 Task: Use the formula "FIXED" in spreadsheet "Project portfolio".
Action: Mouse moved to (205, 282)
Screenshot: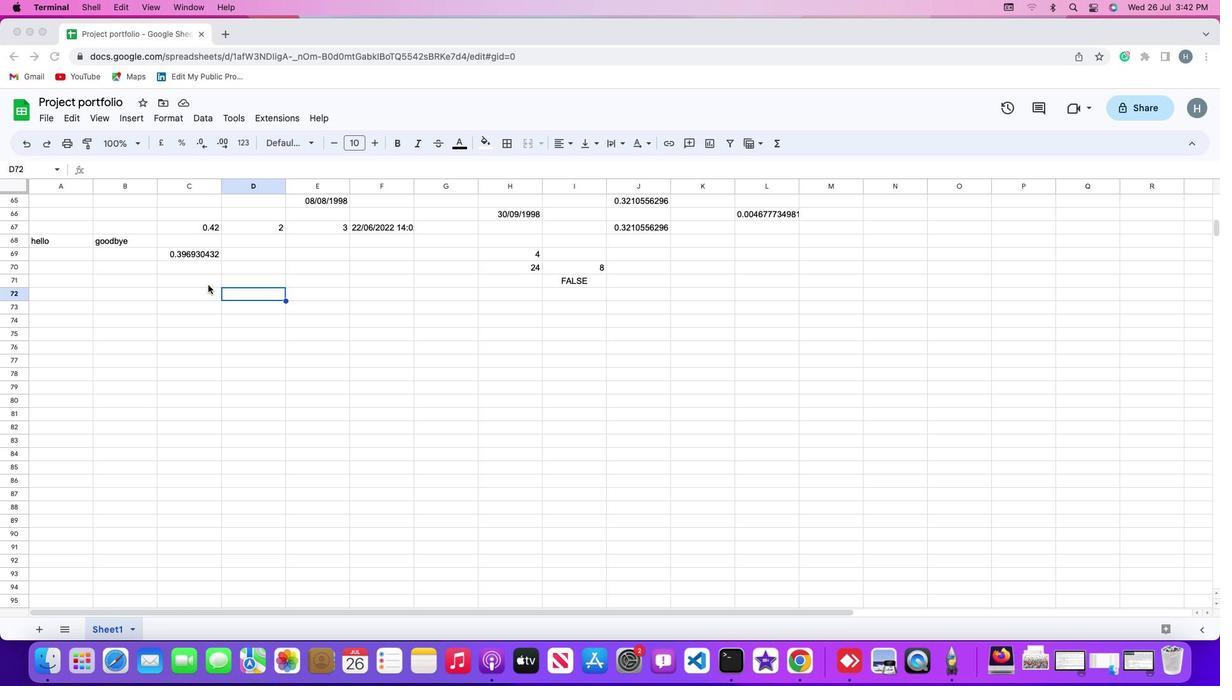 
Action: Mouse pressed left at (205, 282)
Screenshot: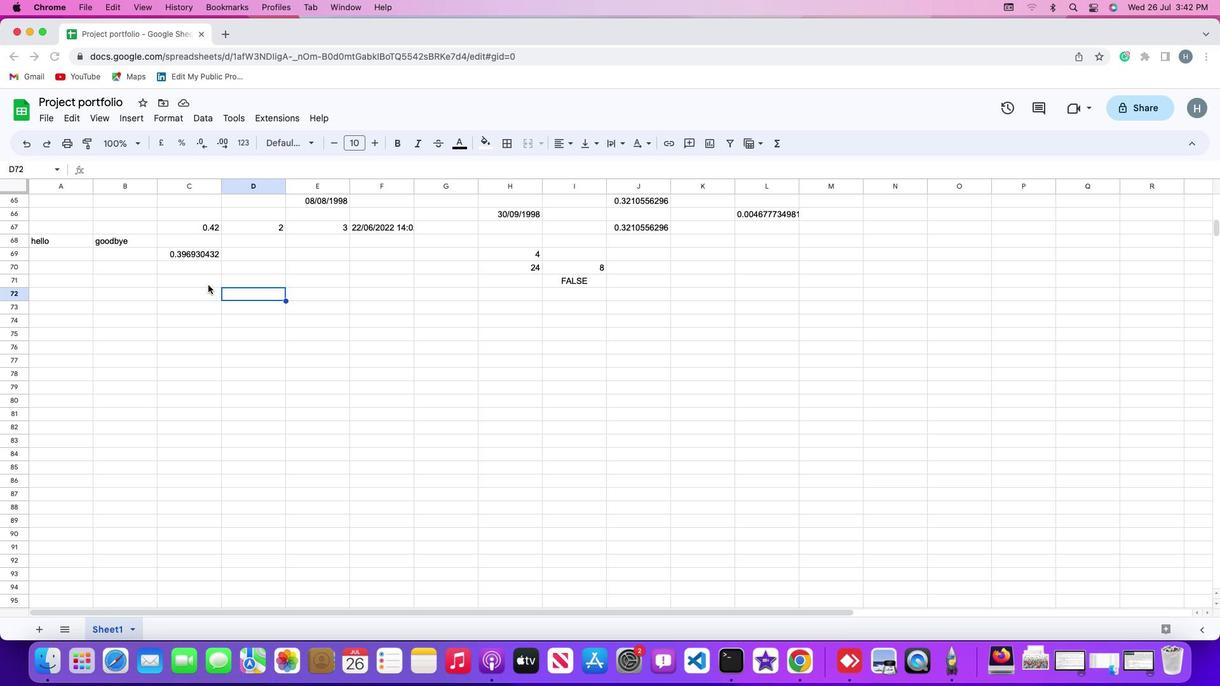 
Action: Mouse moved to (252, 275)
Screenshot: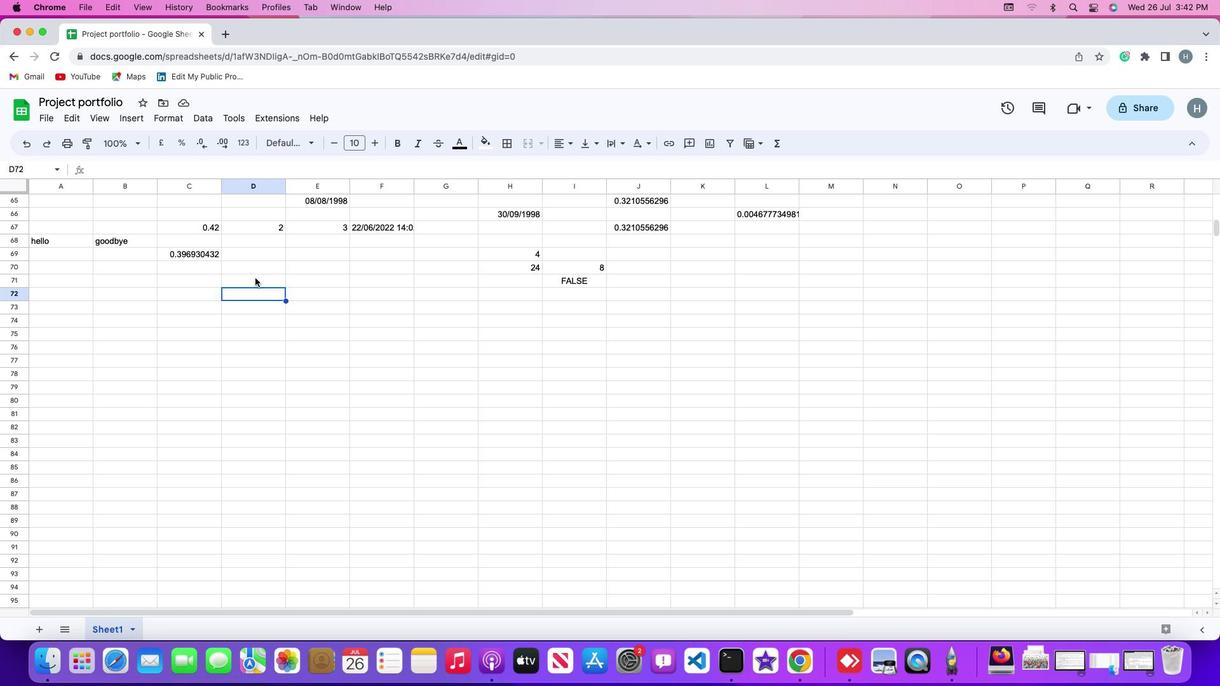 
Action: Mouse pressed left at (252, 275)
Screenshot: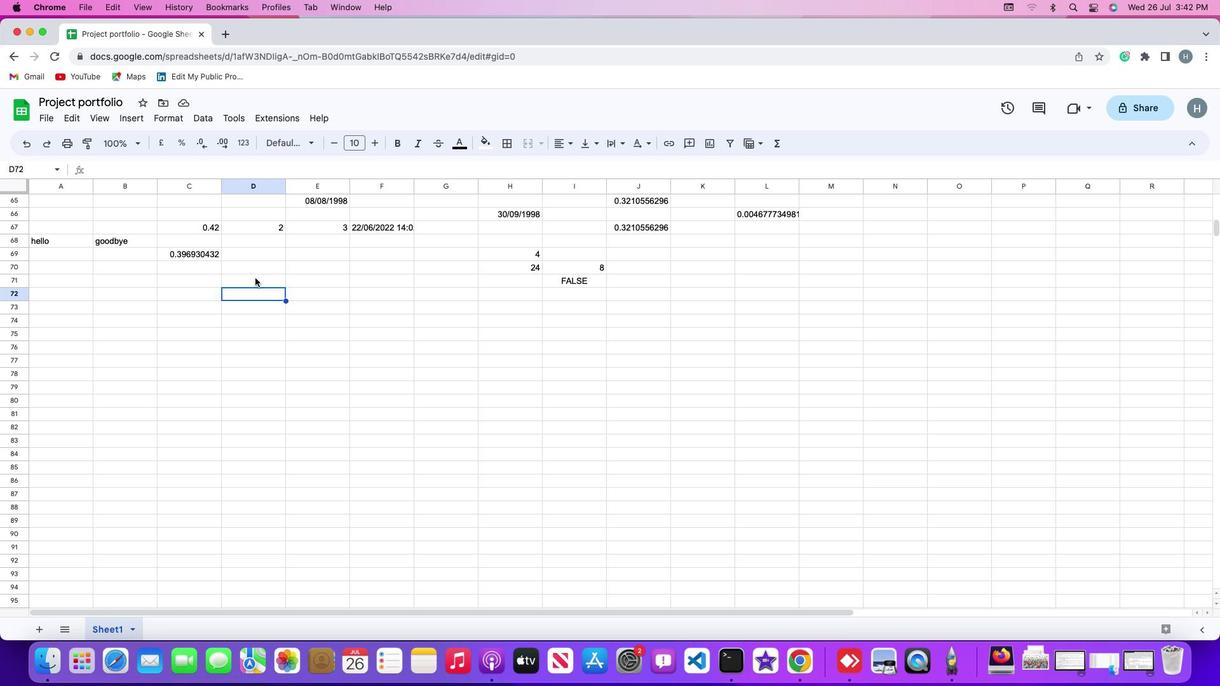 
Action: Mouse moved to (137, 115)
Screenshot: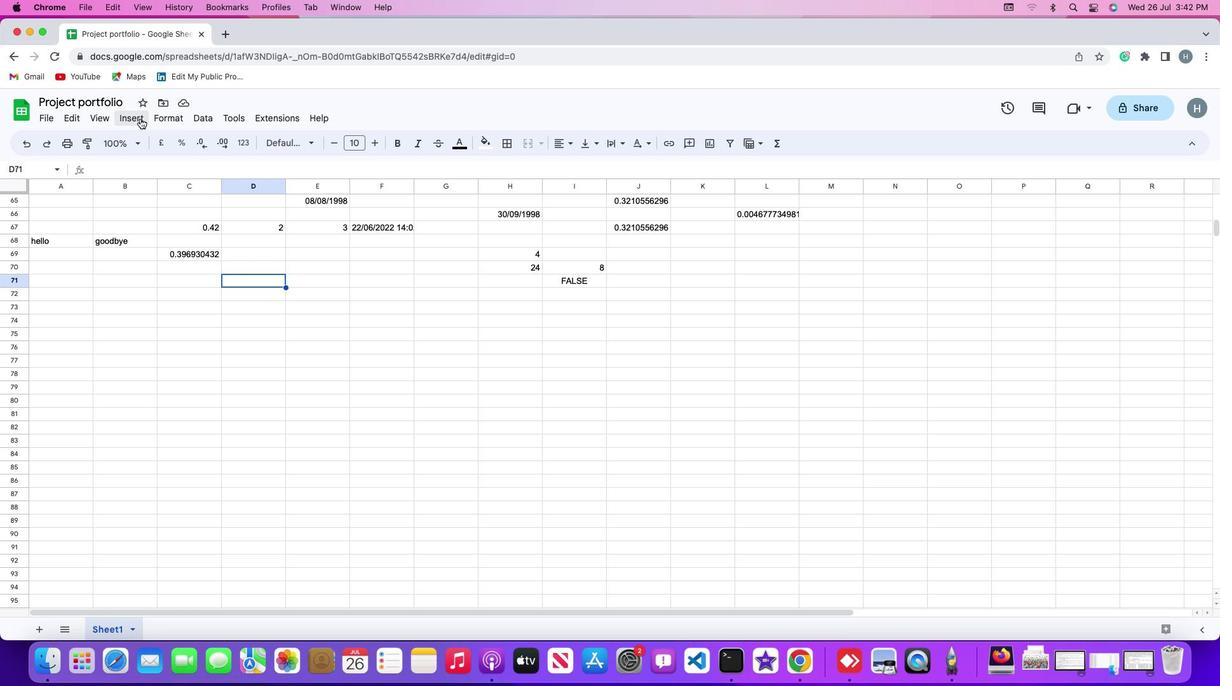 
Action: Mouse pressed left at (137, 115)
Screenshot: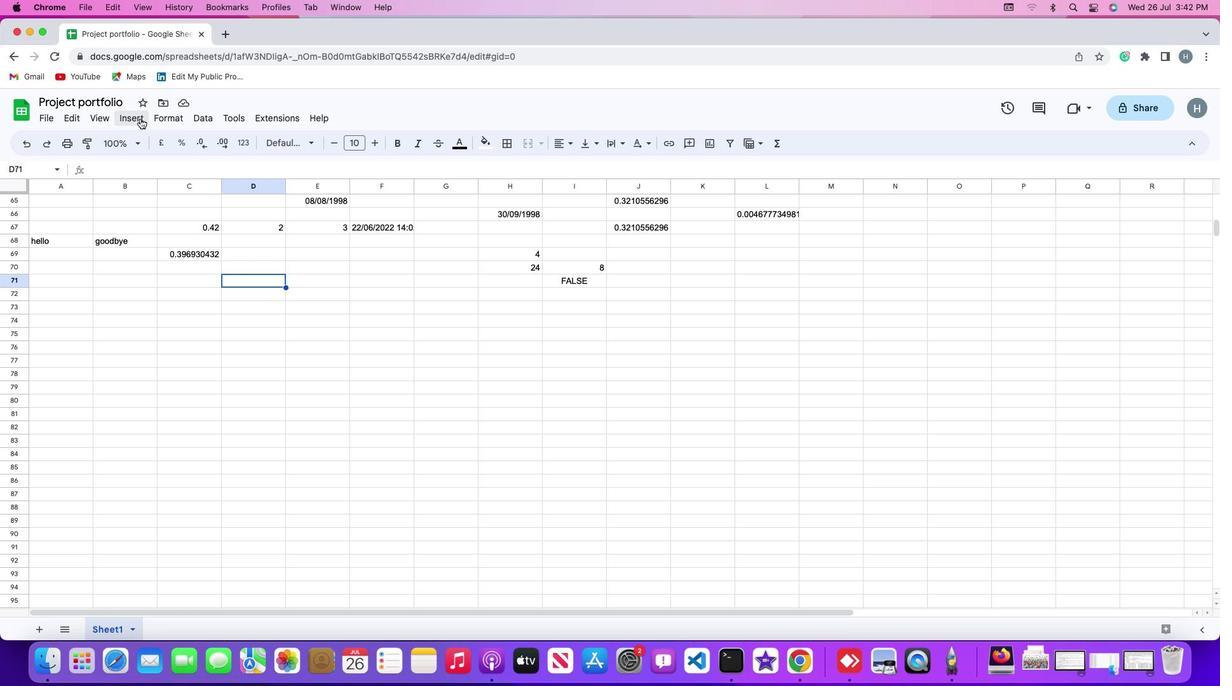 
Action: Mouse moved to (169, 320)
Screenshot: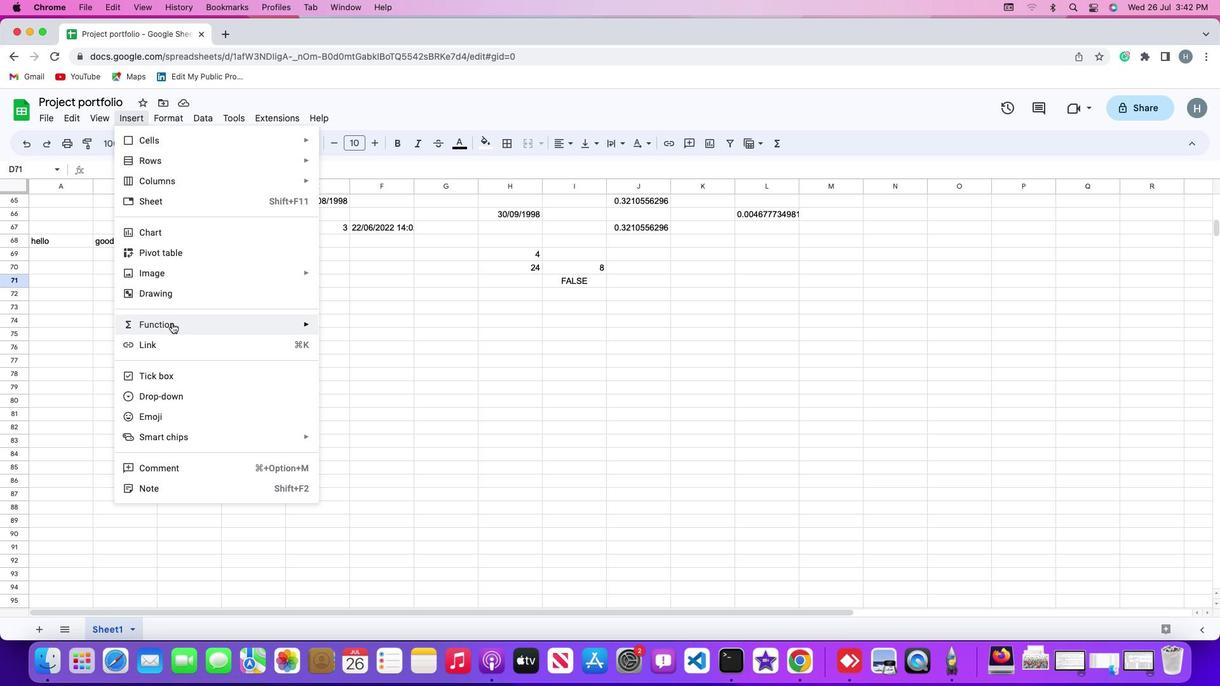 
Action: Mouse pressed left at (169, 320)
Screenshot: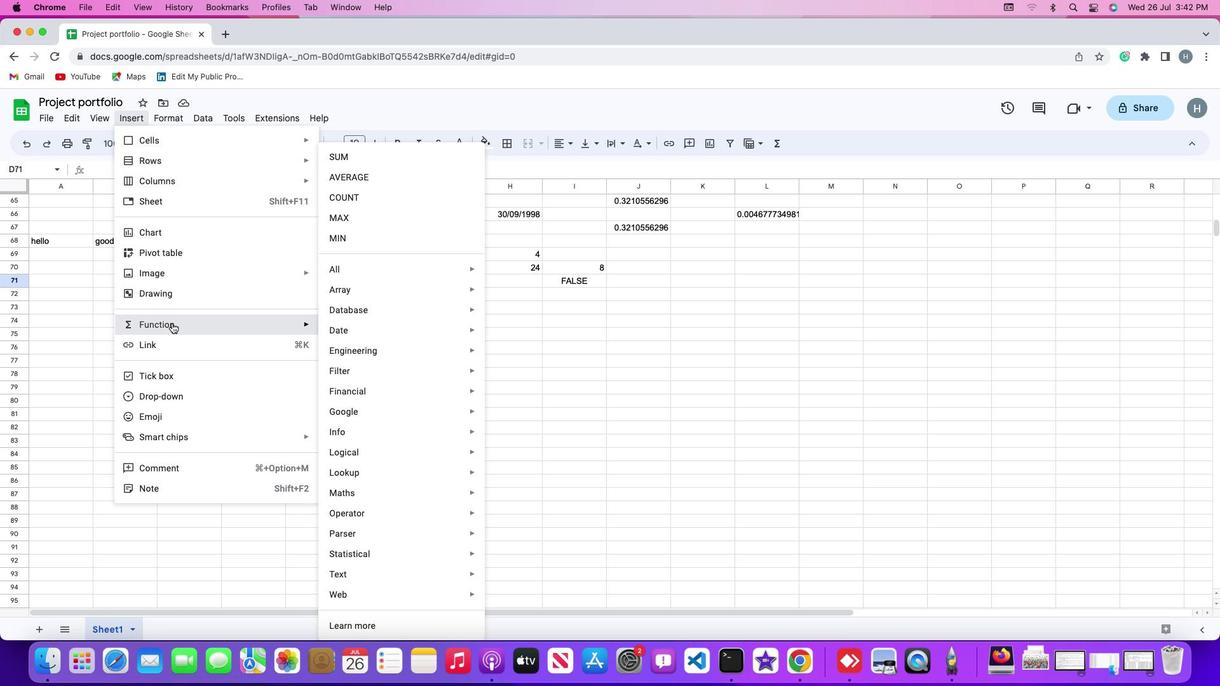 
Action: Mouse moved to (374, 266)
Screenshot: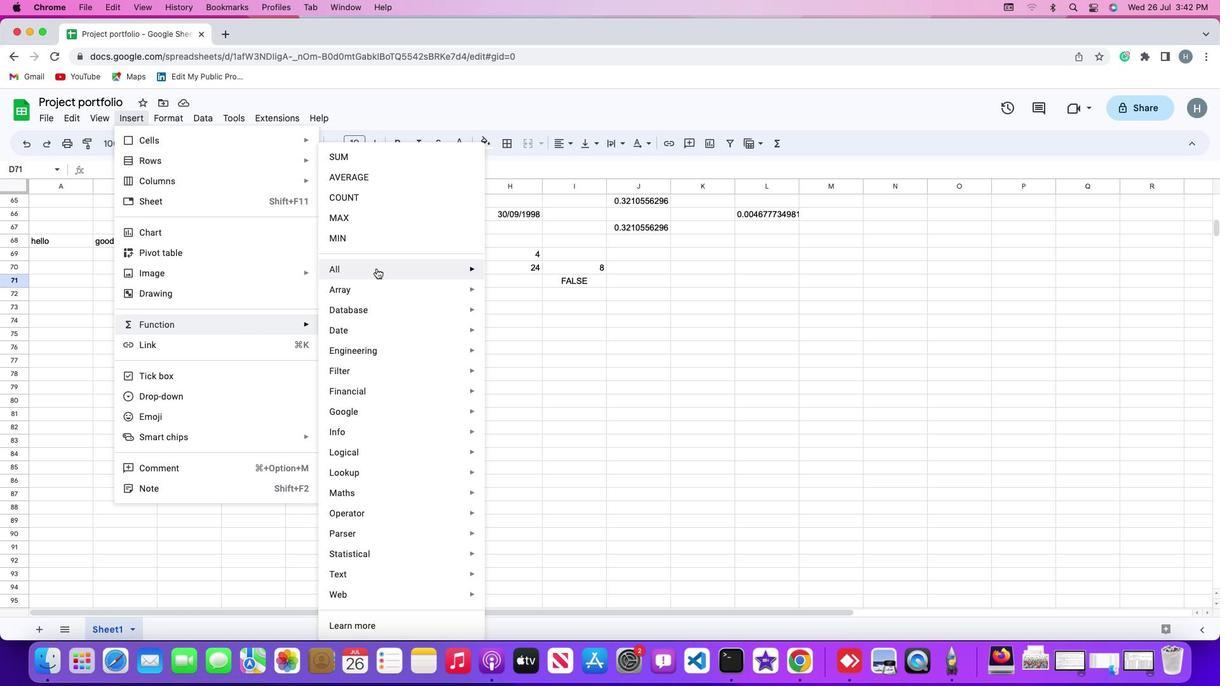 
Action: Mouse pressed left at (374, 266)
Screenshot: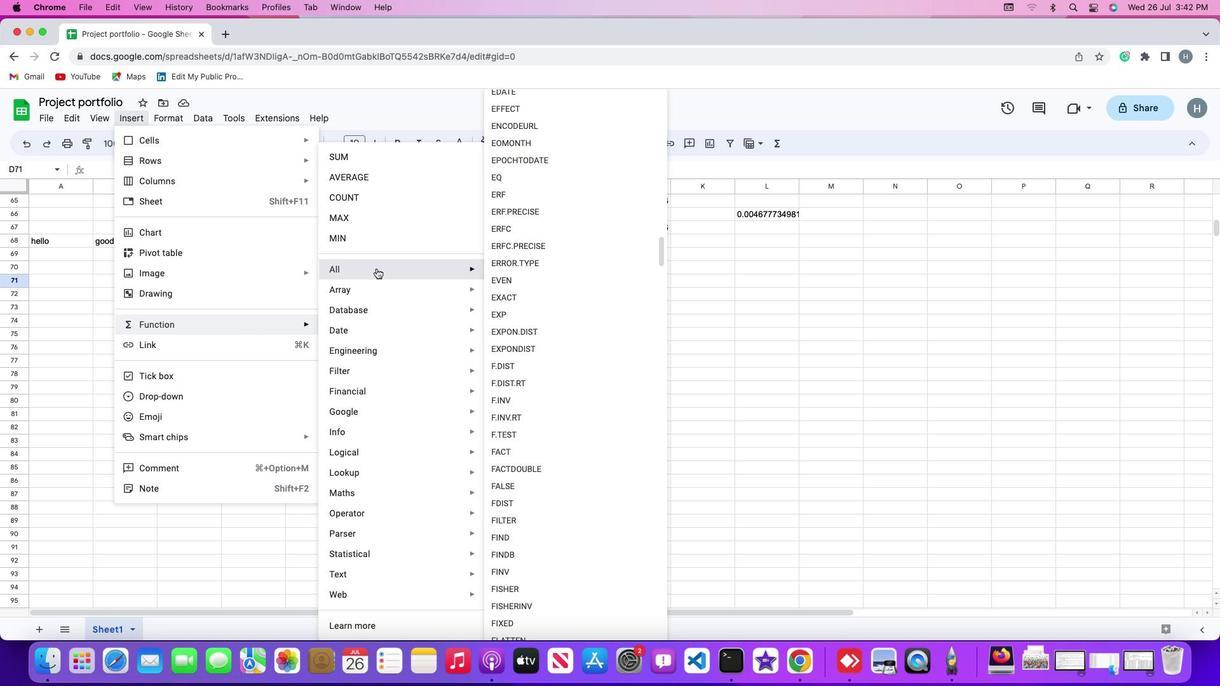 
Action: Mouse moved to (507, 629)
Screenshot: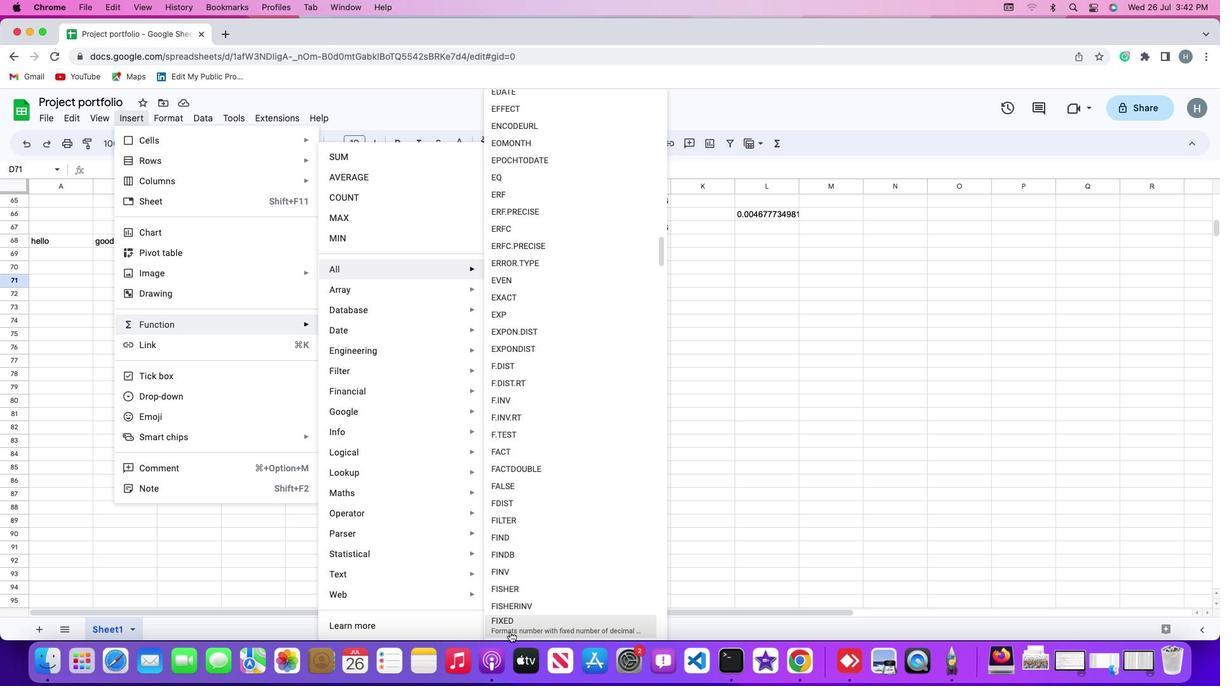 
Action: Mouse pressed left at (507, 629)
Screenshot: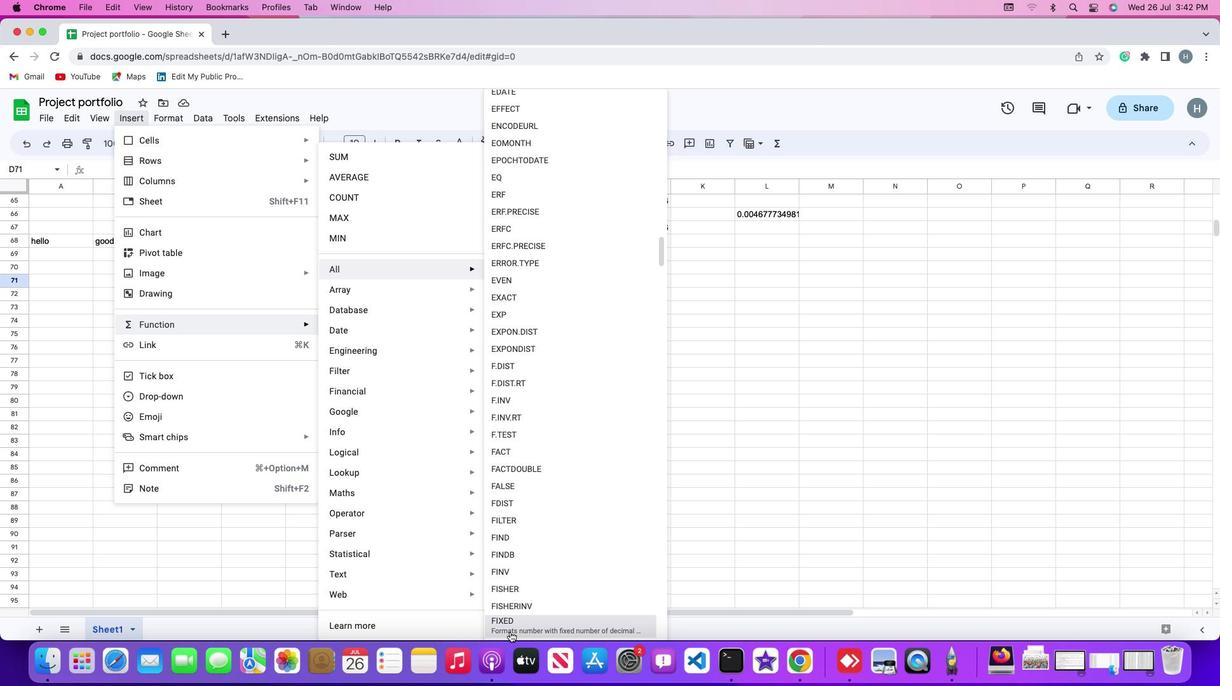 
Action: Mouse moved to (190, 252)
Screenshot: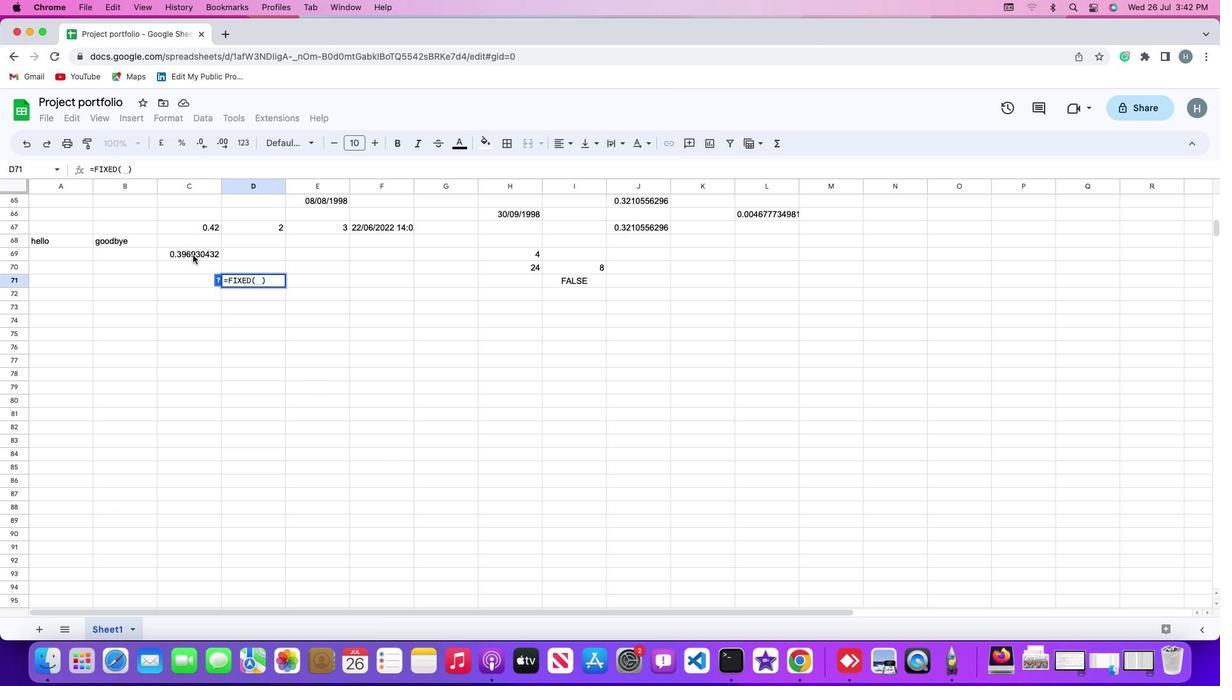 
Action: Mouse pressed left at (190, 252)
Screenshot: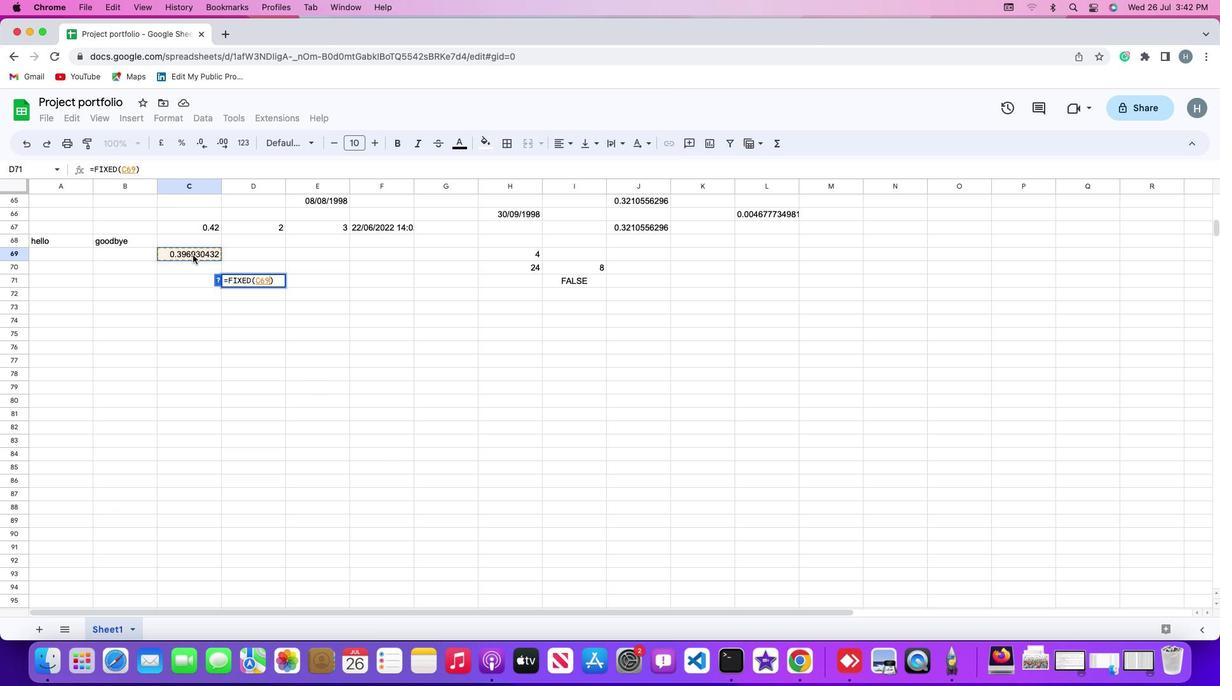
Action: Mouse moved to (198, 265)
Screenshot: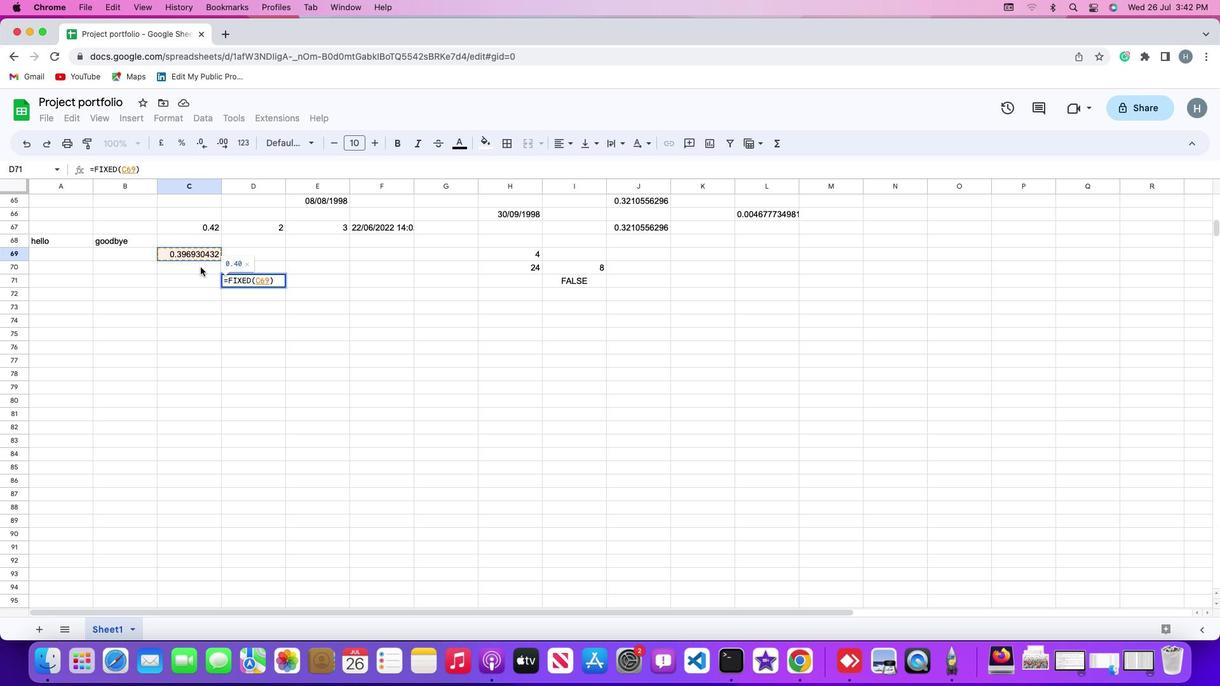 
Action: Key pressed ','
Screenshot: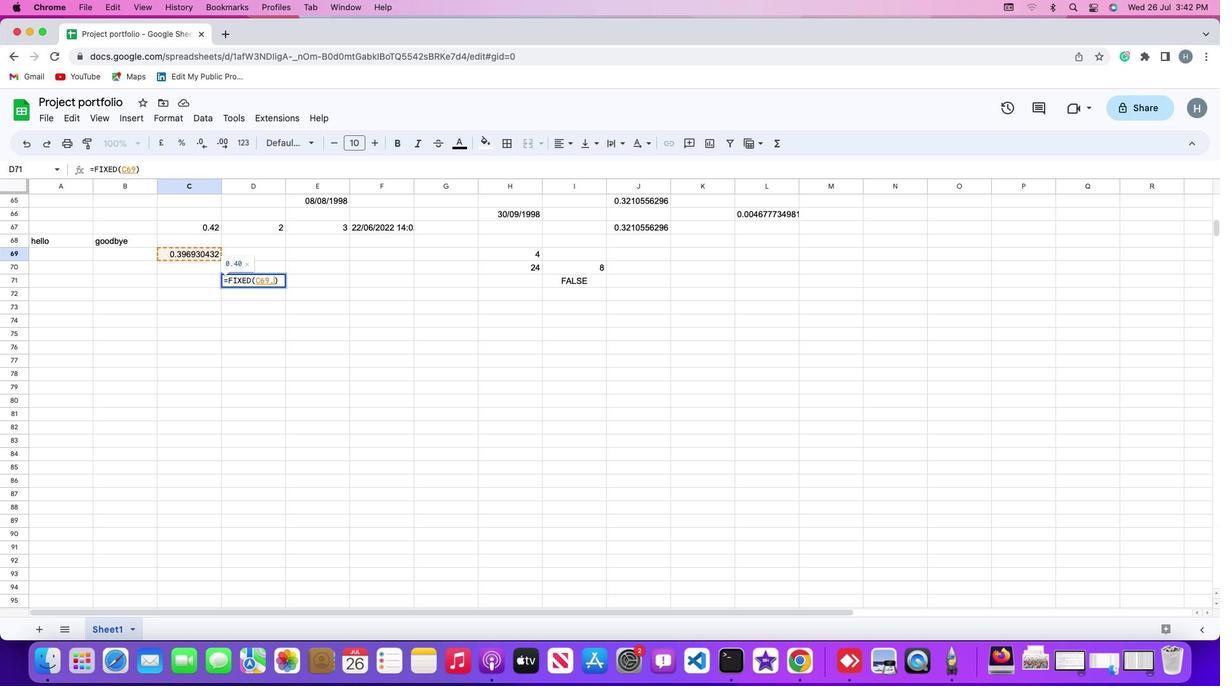 
Action: Mouse moved to (199, 268)
Screenshot: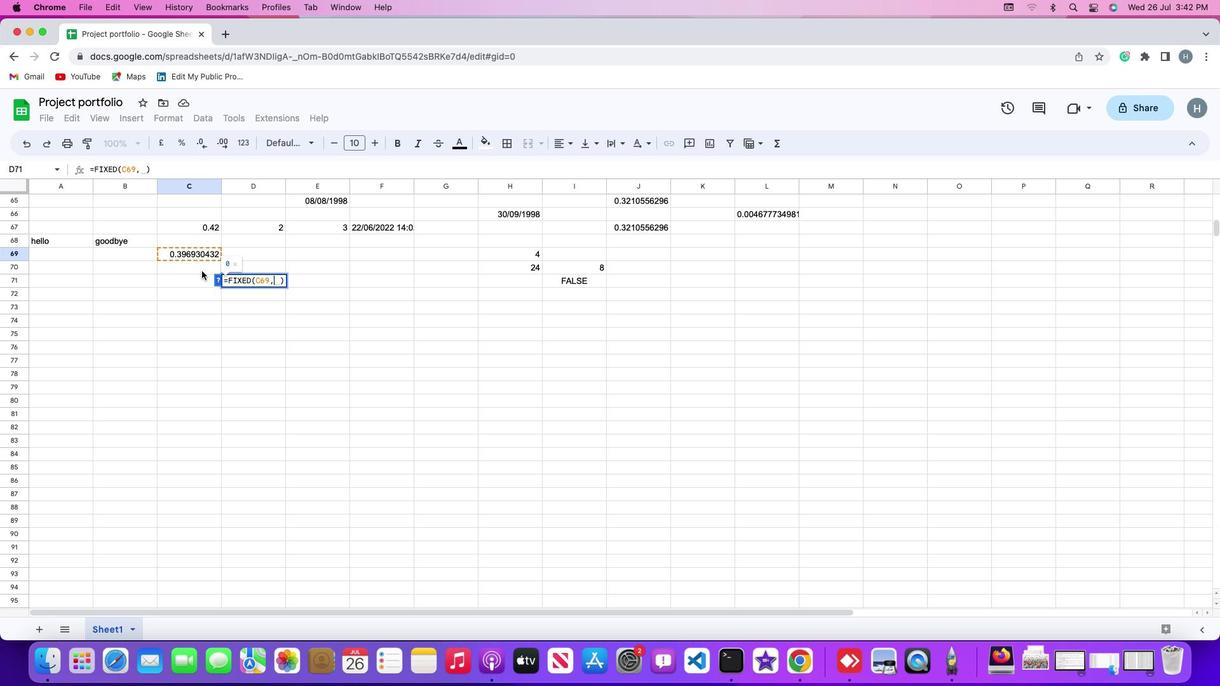 
Action: Key pressed '4'','
Screenshot: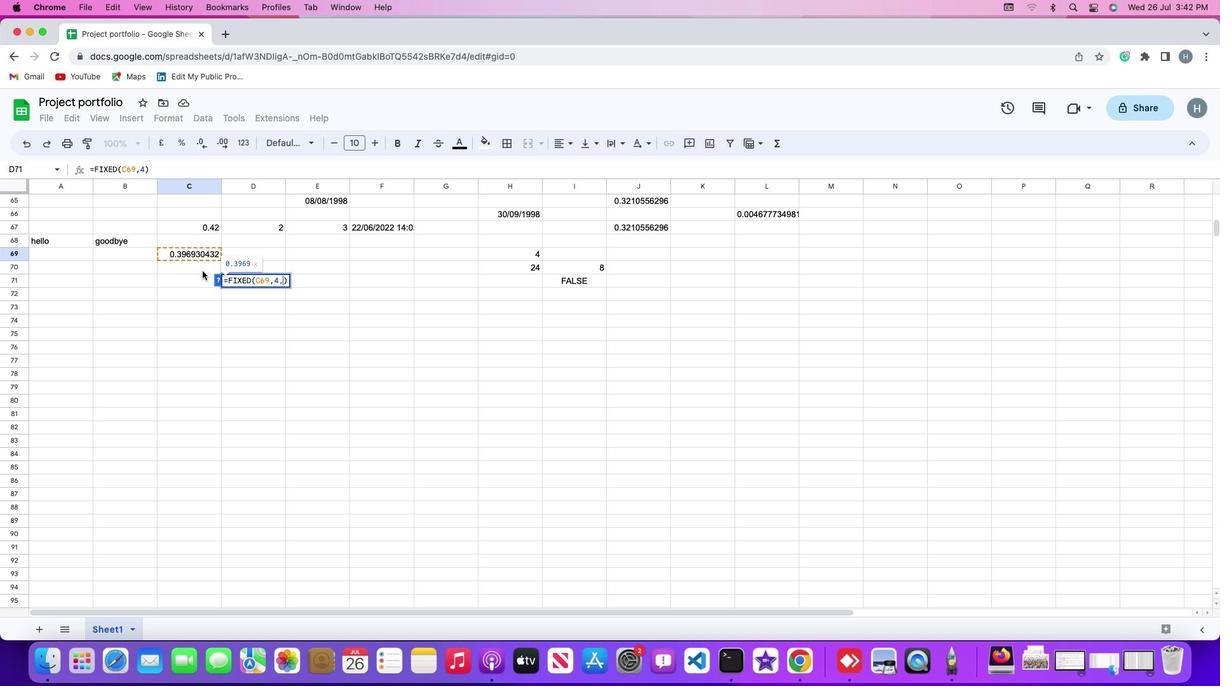
Action: Mouse moved to (211, 273)
Screenshot: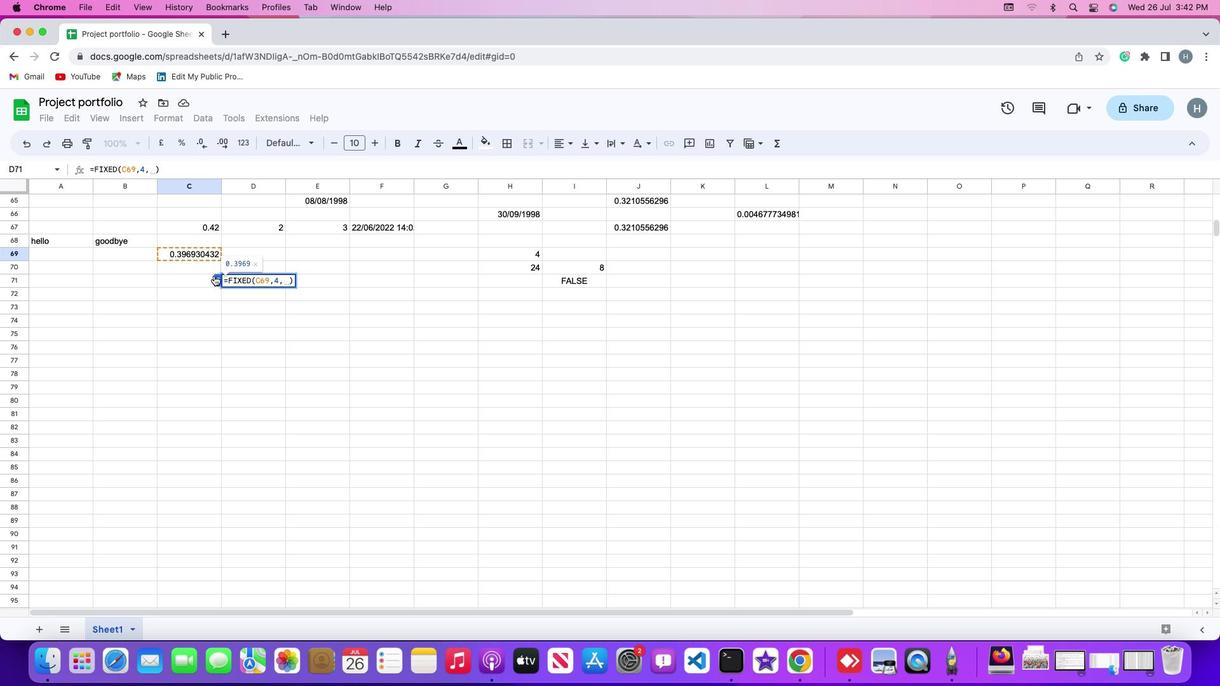 
Action: Key pressed 't''r''u''e'
Screenshot: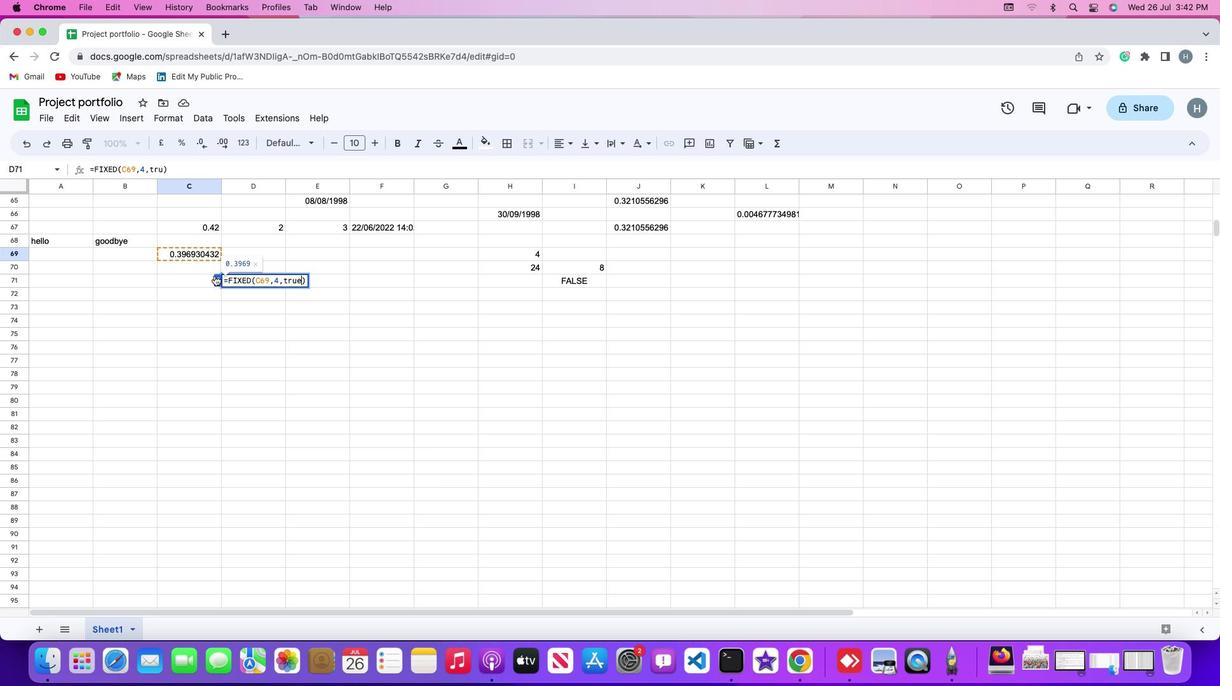
Action: Mouse moved to (212, 272)
Screenshot: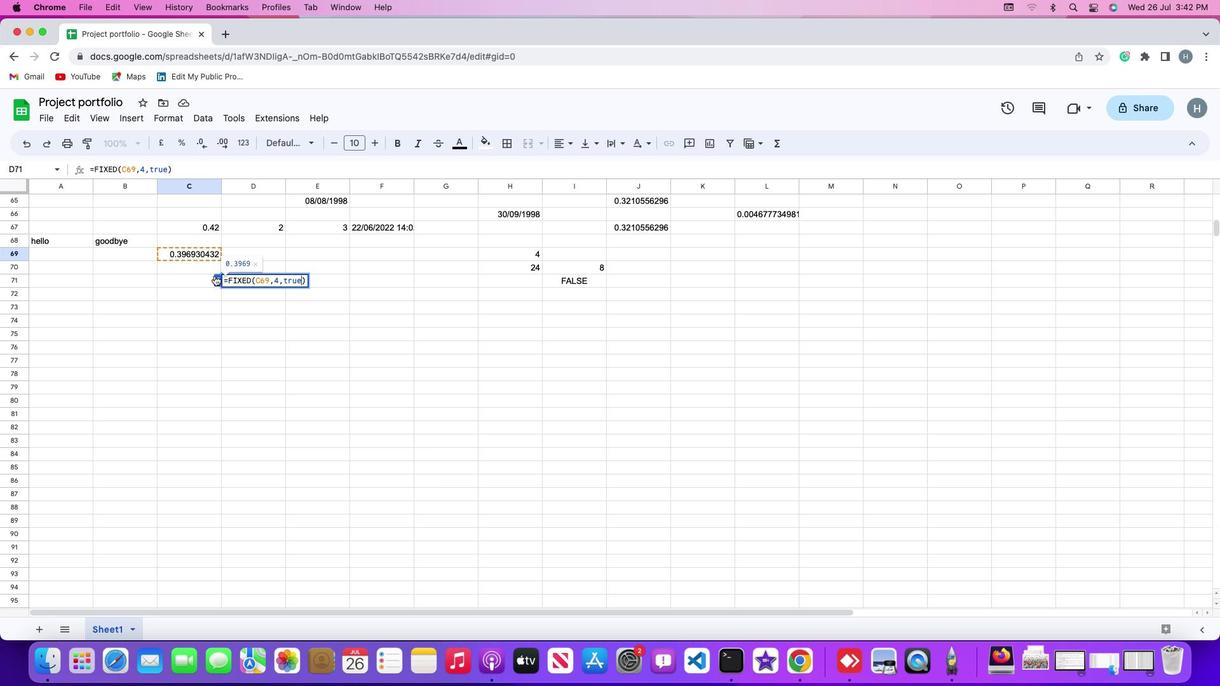 
Action: Key pressed Key.enter
Screenshot: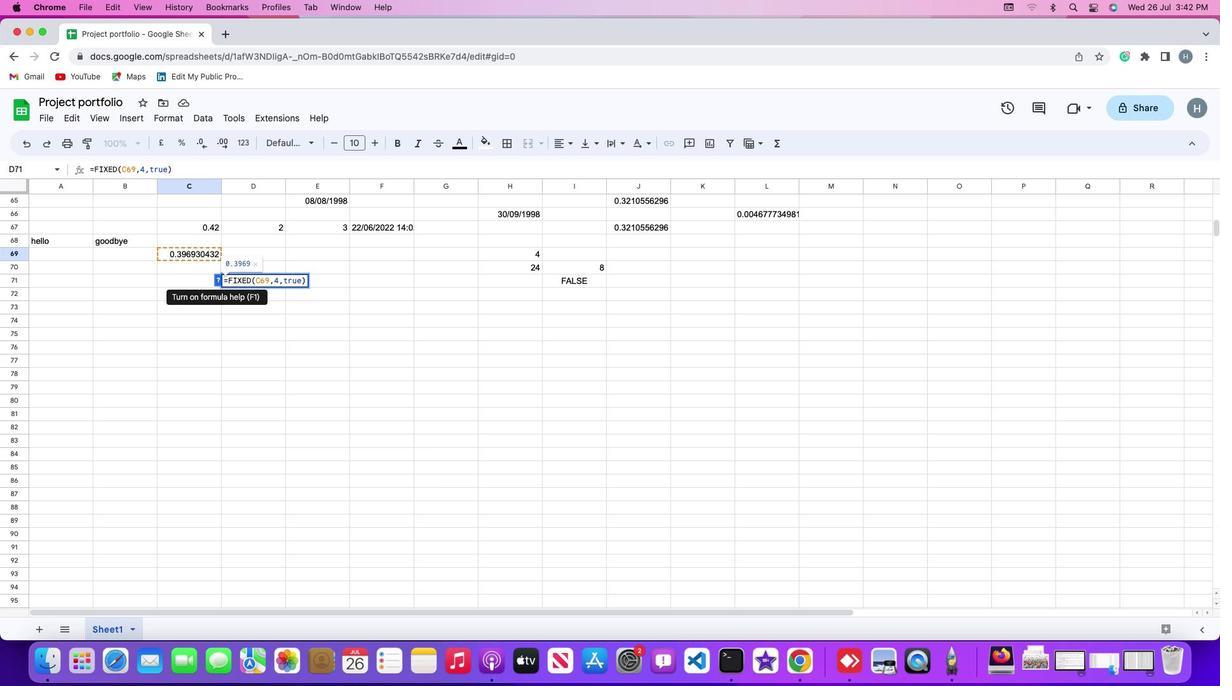 
